 Task: Verify and cross-reference calendar events for June 22, 2023, and check related sent emails.
Action: Mouse moved to (14, 67)
Screenshot: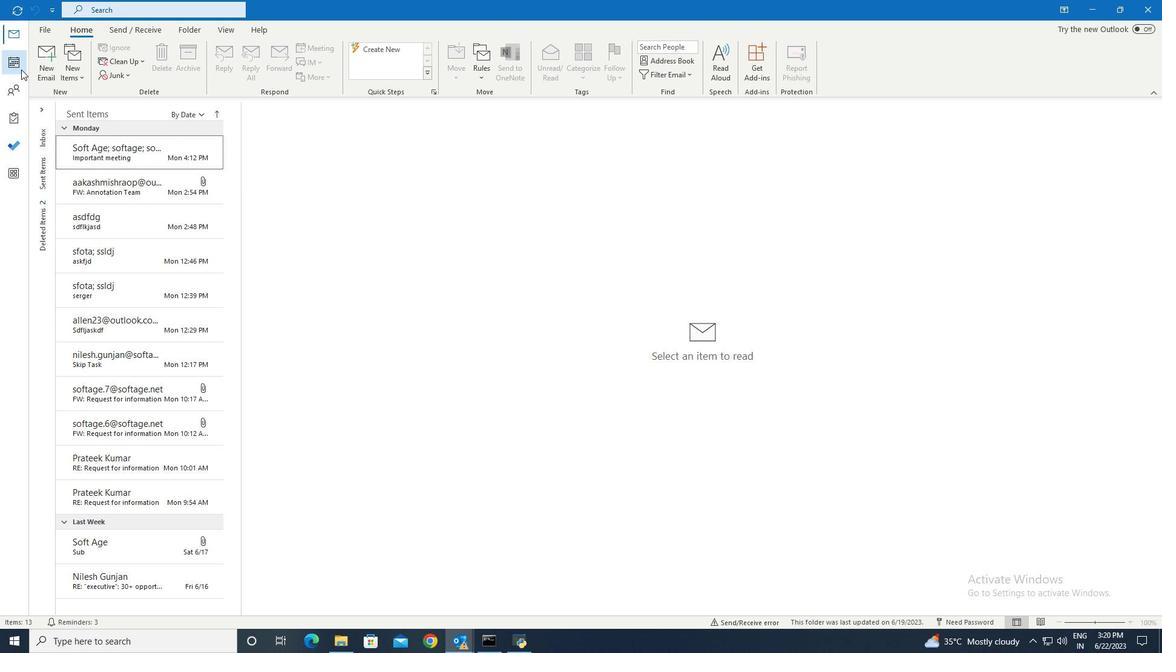 
Action: Mouse pressed left at (14, 67)
Screenshot: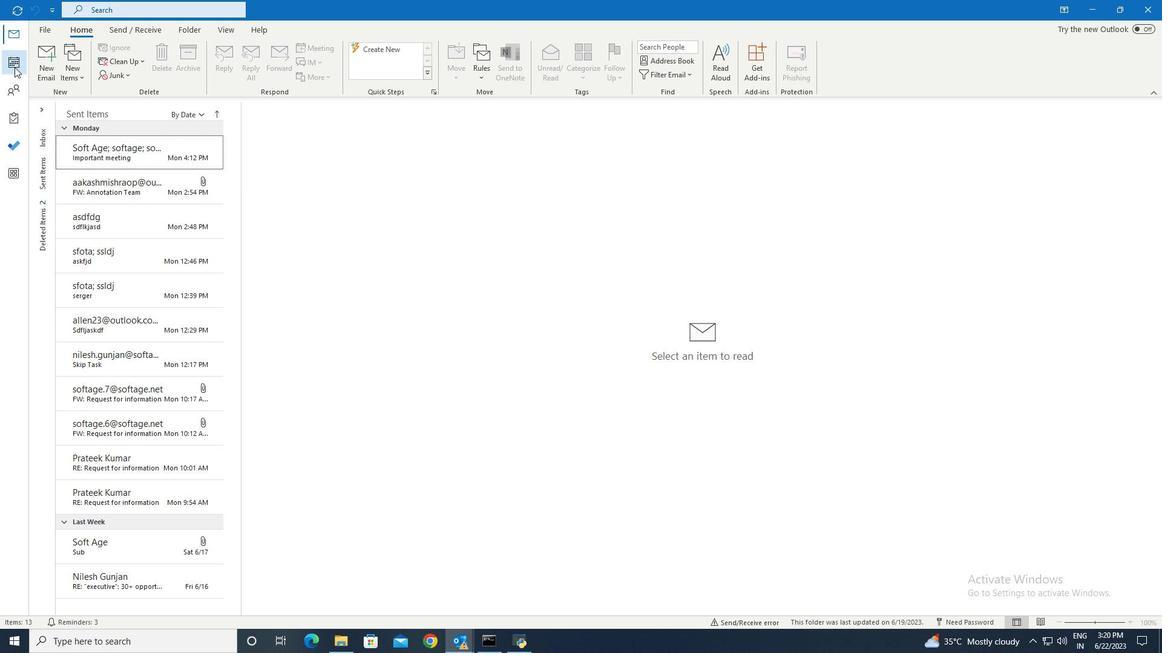 
Action: Mouse moved to (227, 27)
Screenshot: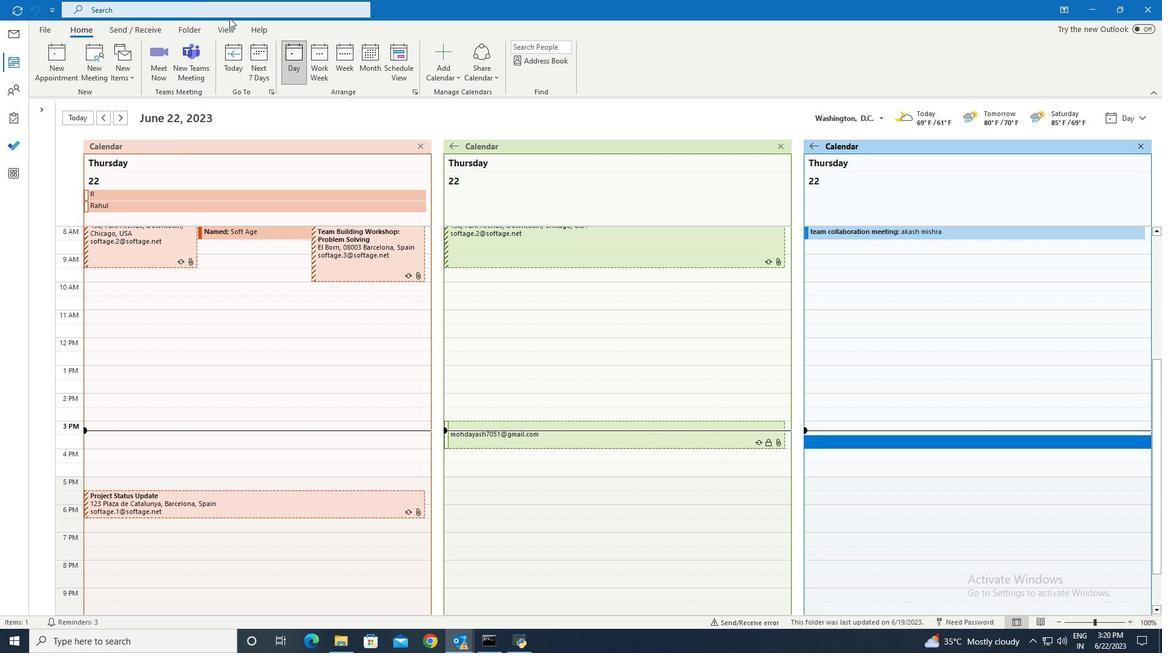 
Action: Mouse pressed left at (227, 27)
Screenshot: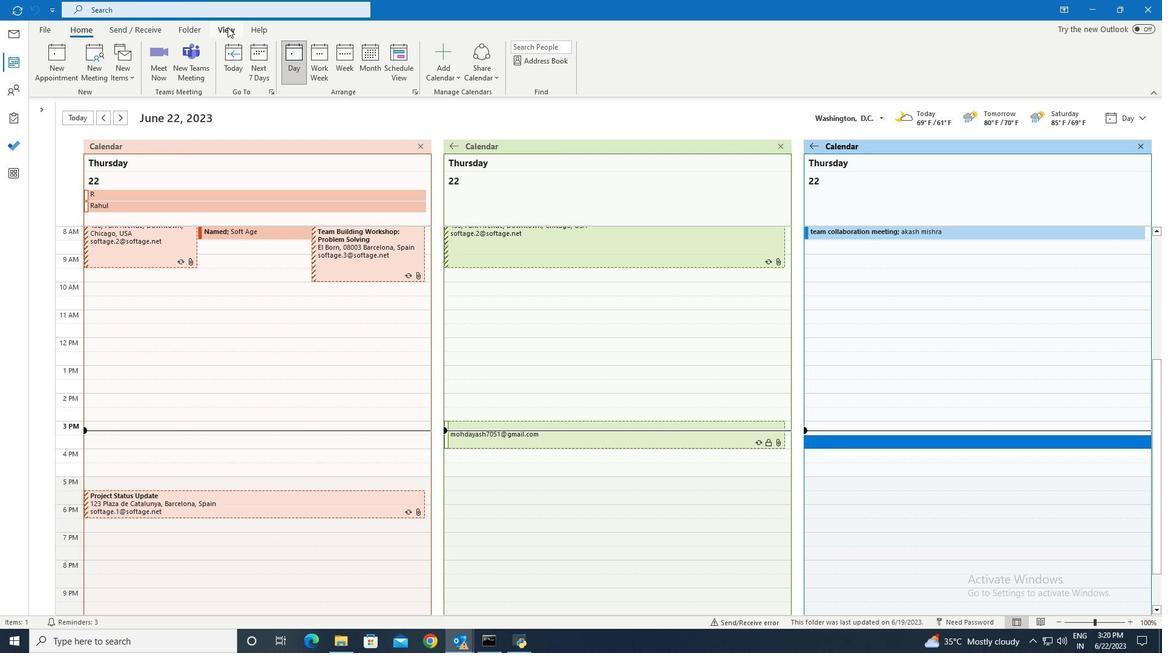 
Action: Mouse moved to (206, 65)
Screenshot: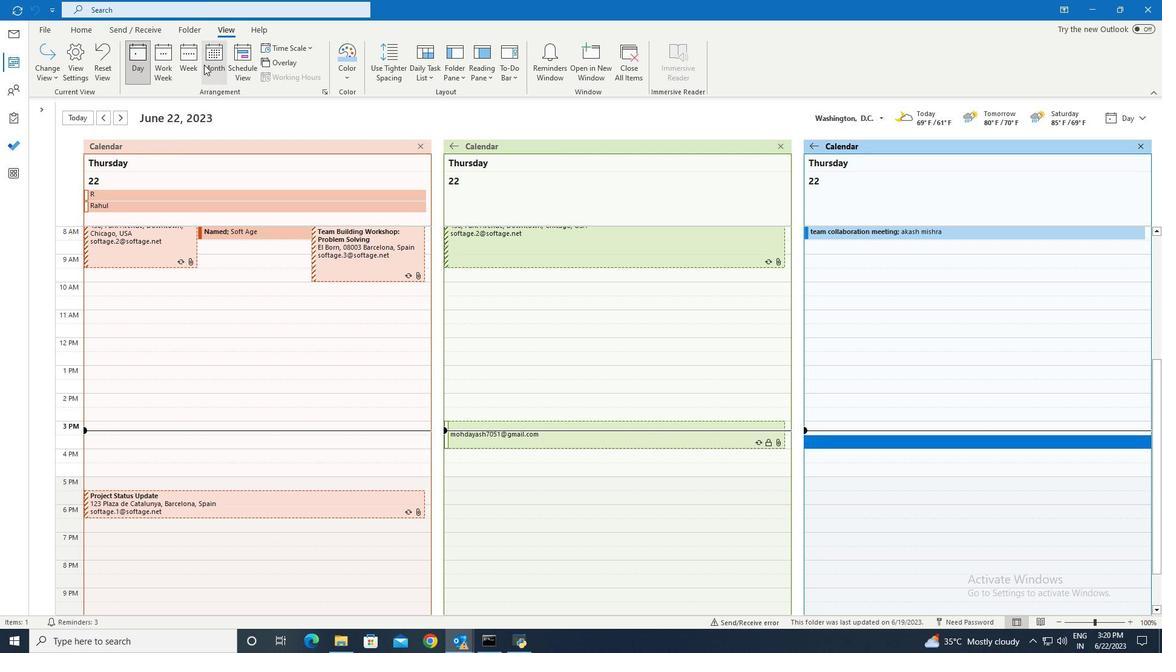 
Action: Mouse pressed left at (206, 65)
Screenshot: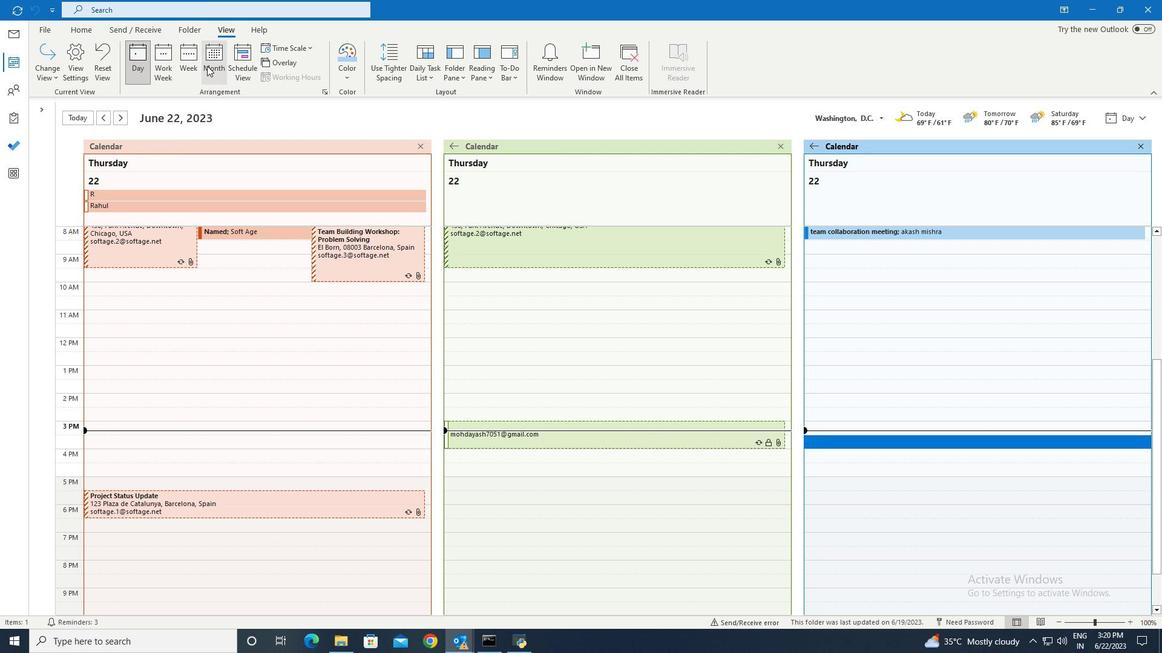 
Action: Mouse moved to (111, 121)
Screenshot: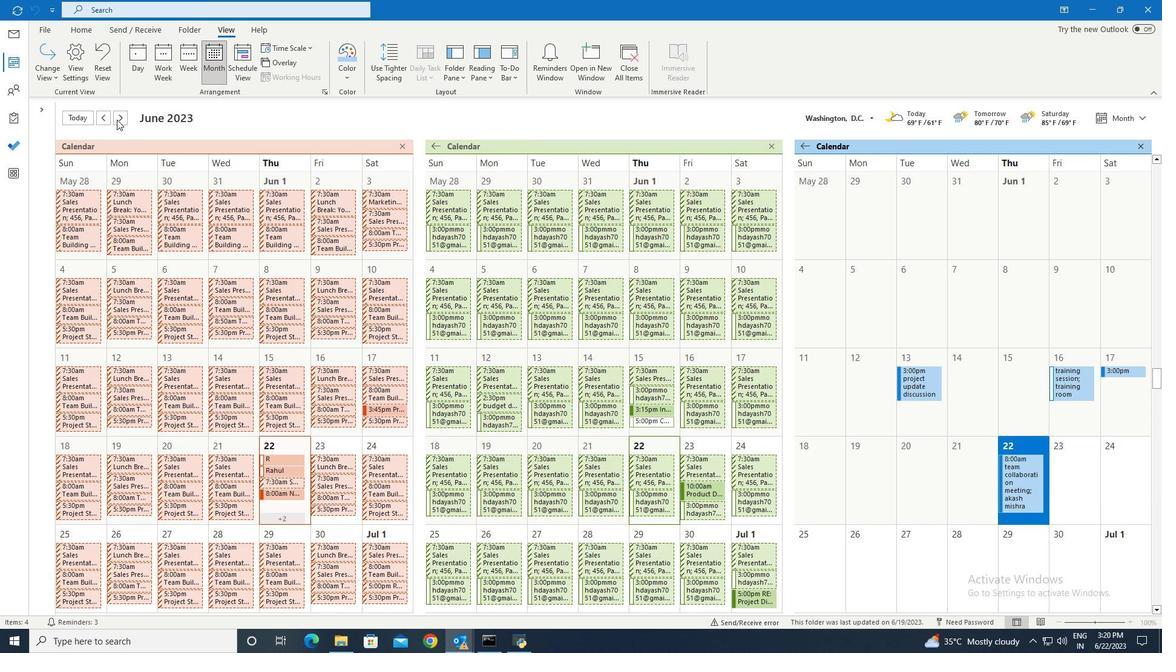 
Action: Mouse pressed left at (111, 121)
Screenshot: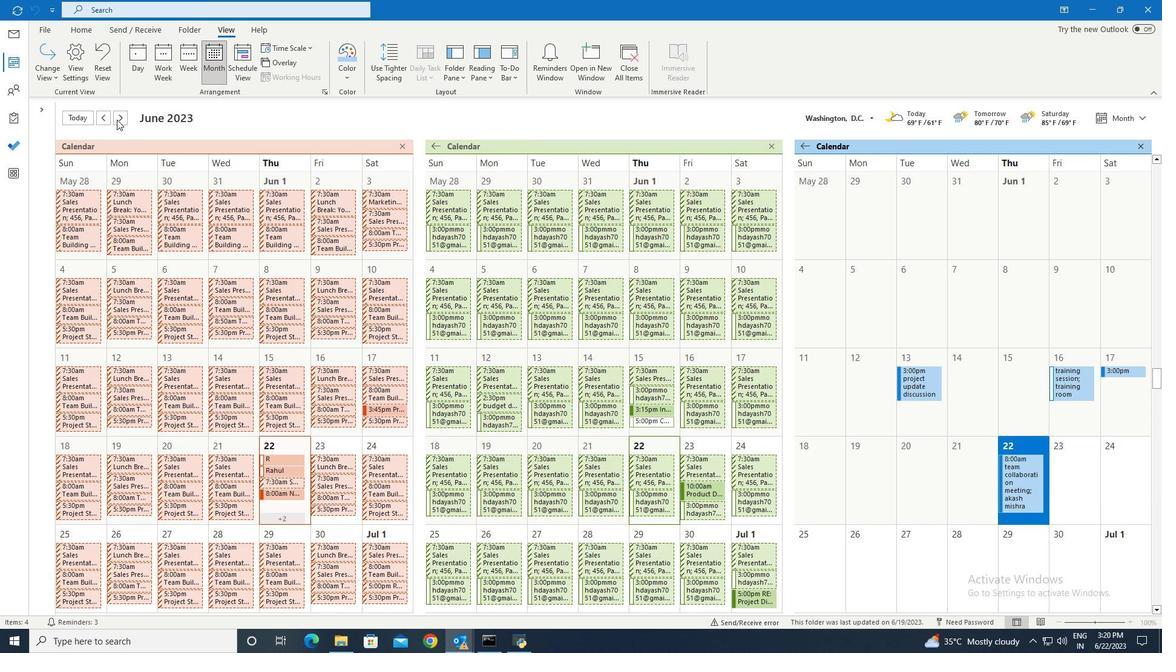 
Action: Mouse moved to (124, 113)
Screenshot: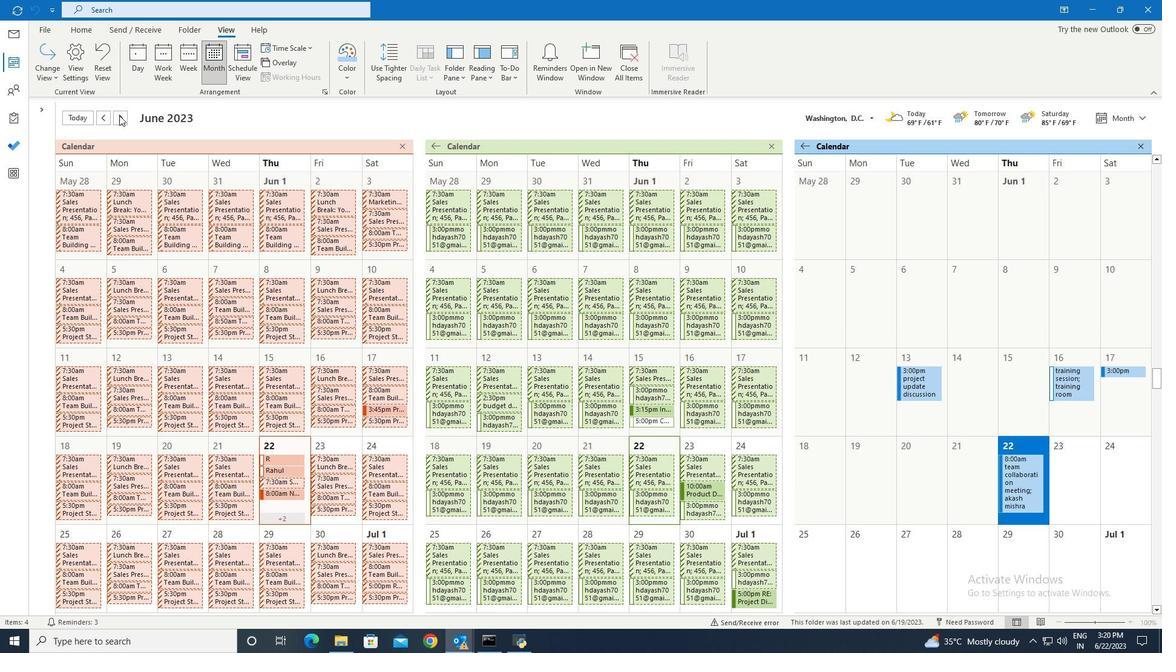 
Action: Mouse pressed left at (124, 113)
Screenshot: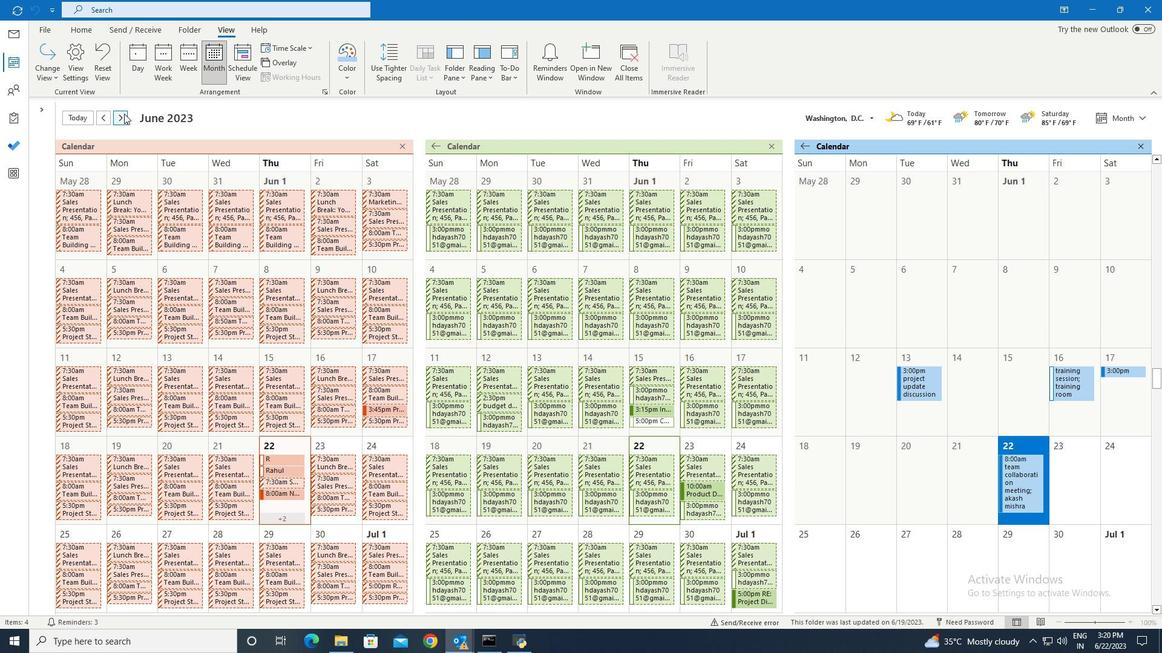 
Action: Mouse moved to (268, 220)
Screenshot: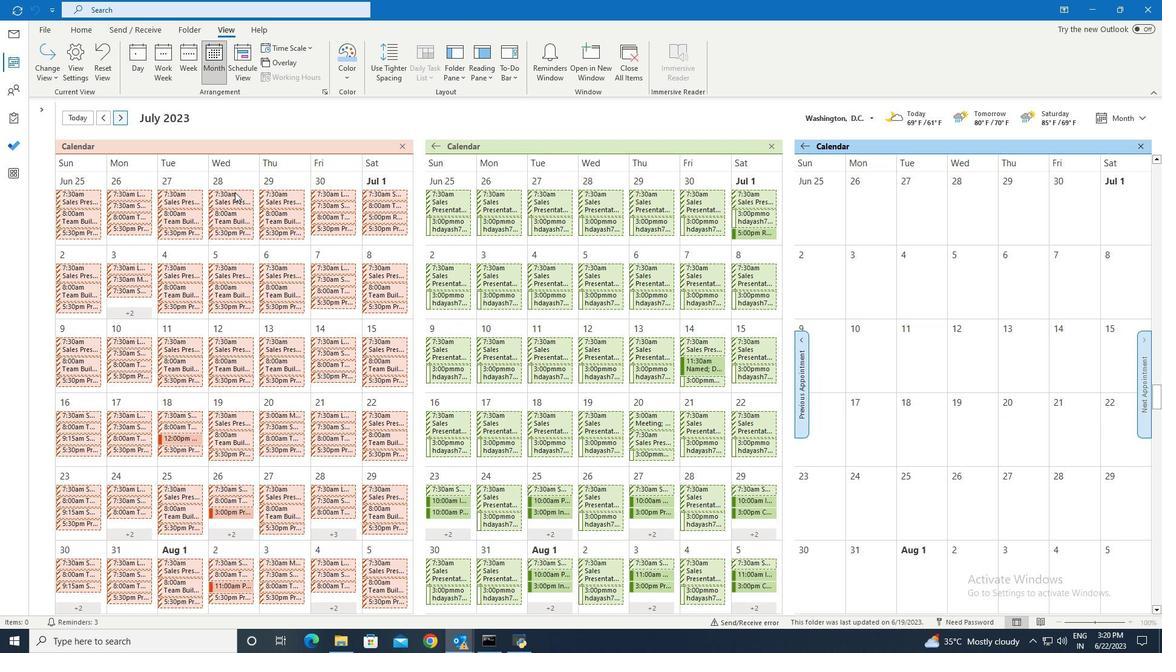 
Action: Mouse scrolled (268, 219) with delta (0, 0)
Screenshot: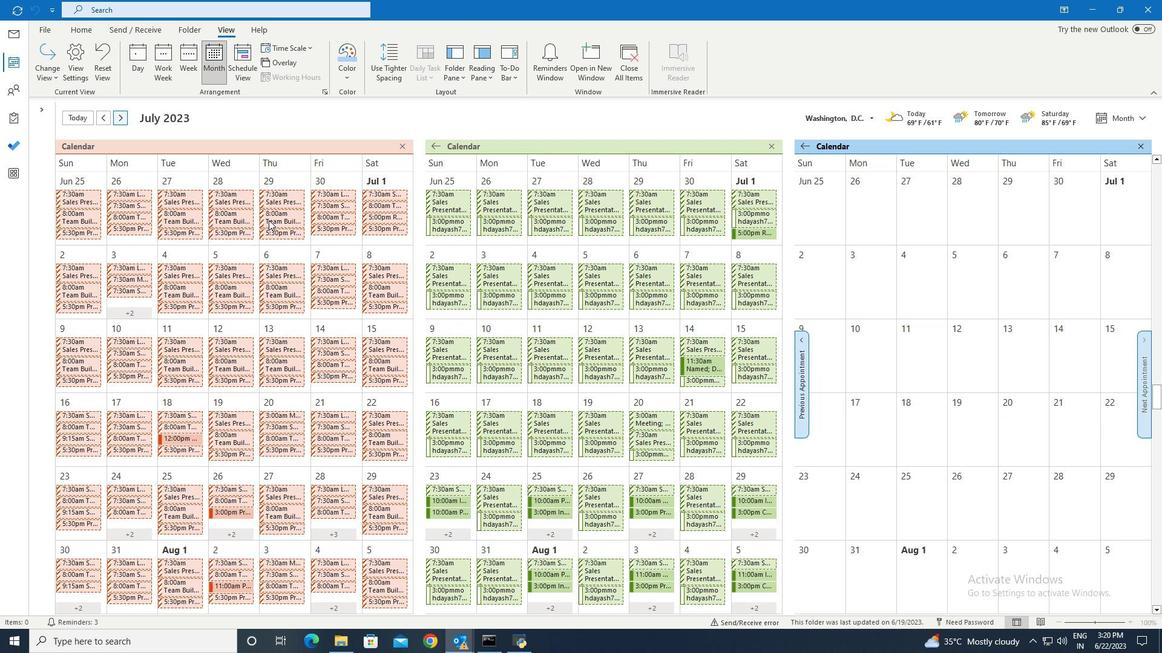 
Action: Mouse scrolled (268, 219) with delta (0, 0)
Screenshot: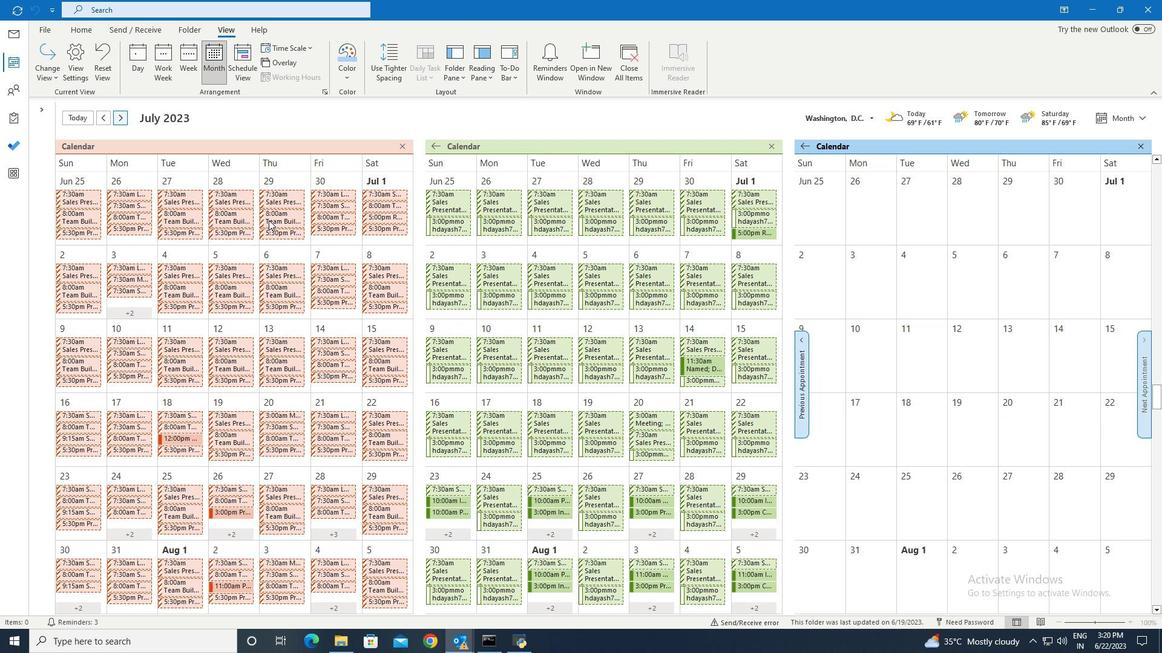 
Action: Mouse scrolled (268, 219) with delta (0, 0)
Screenshot: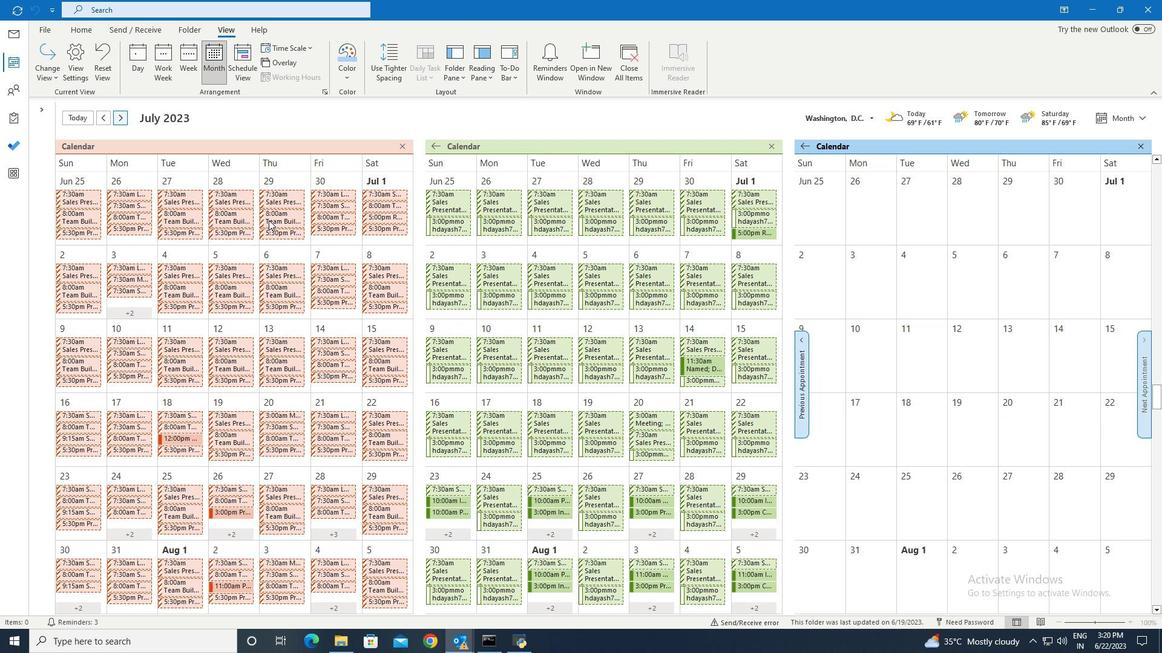 
Action: Mouse scrolled (268, 219) with delta (0, 0)
Screenshot: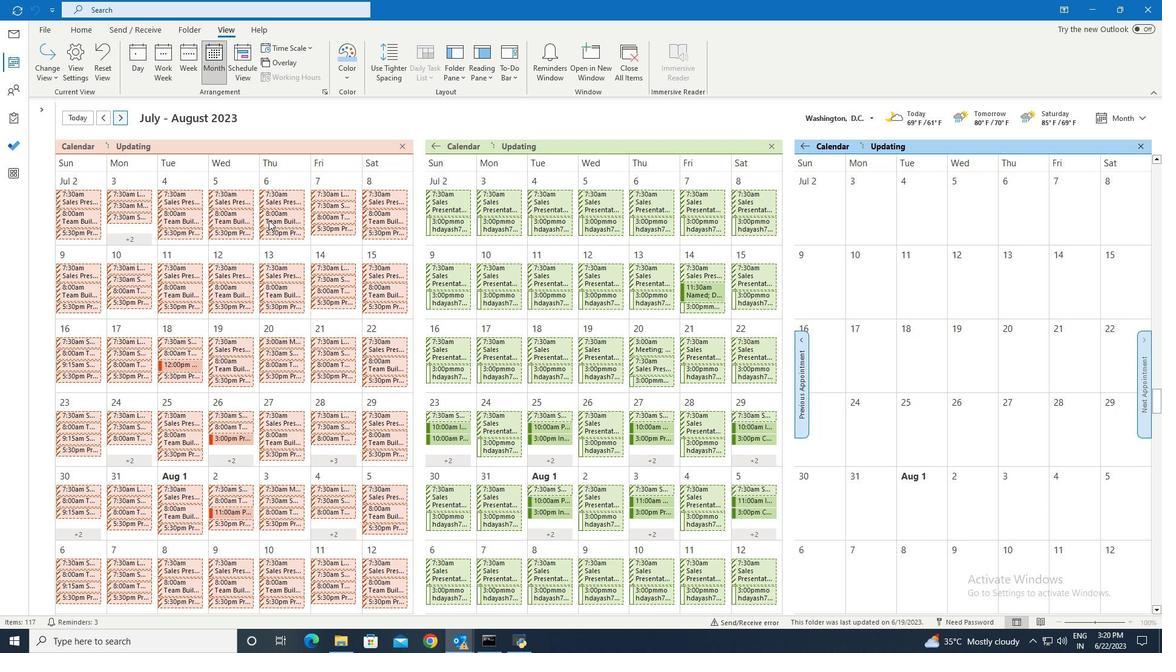 
Action: Mouse scrolled (268, 220) with delta (0, 0)
Screenshot: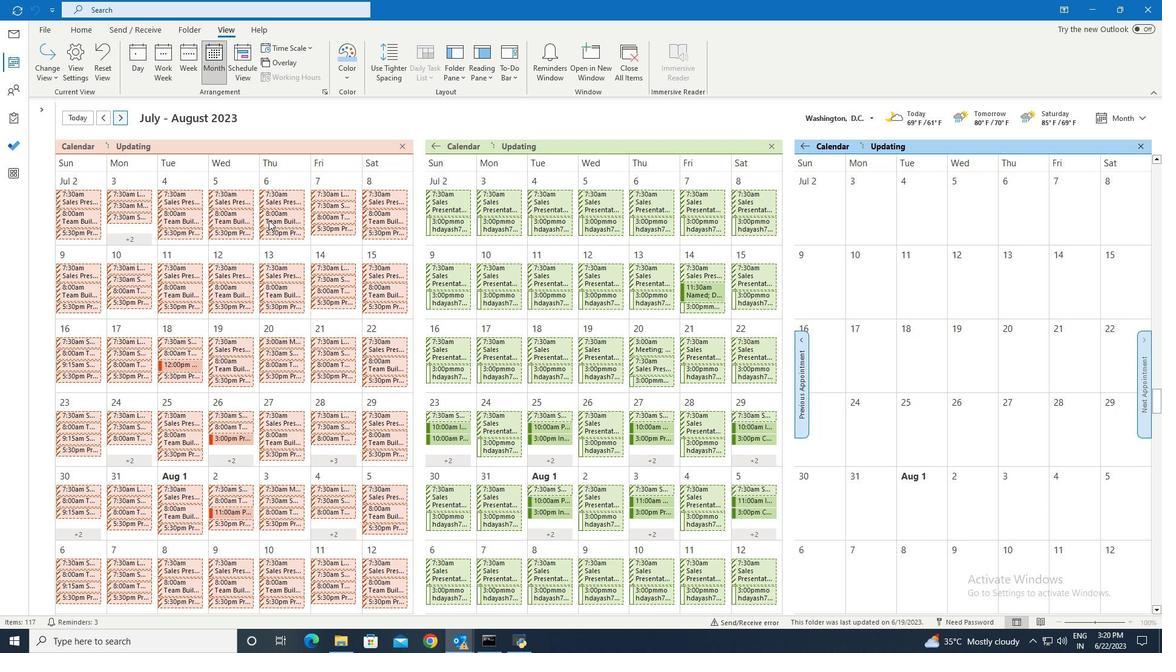 
Action: Mouse scrolled (268, 219) with delta (0, 0)
Screenshot: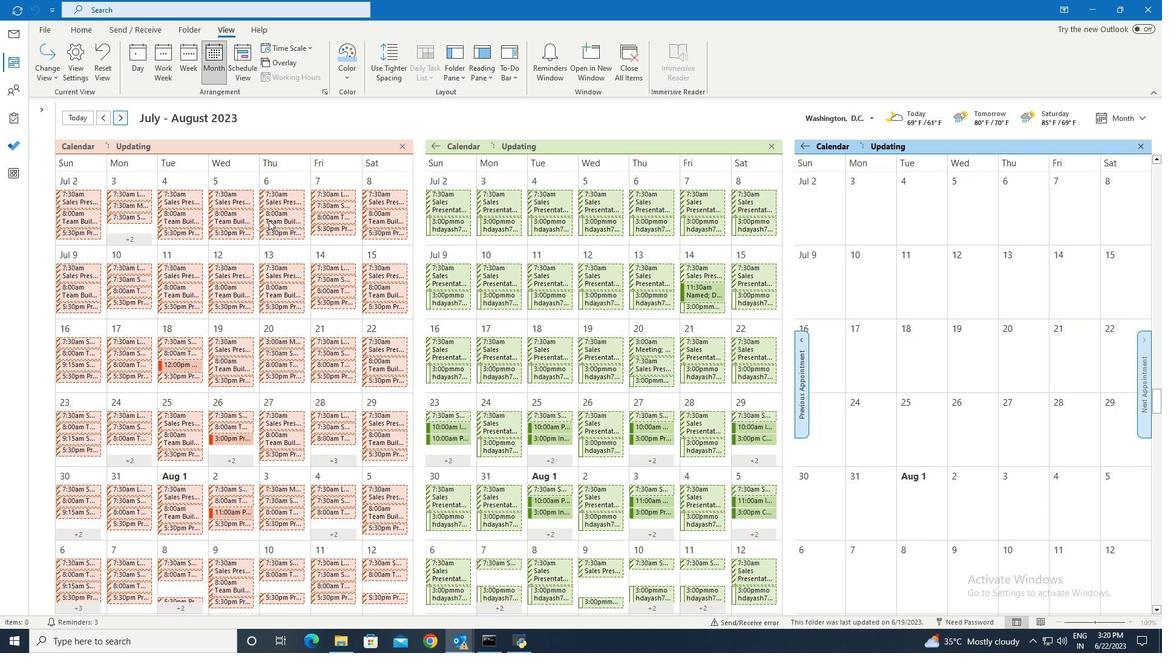 
